 Task: Change the show media change popup to never in interface settings.
Action: Mouse moved to (98, 9)
Screenshot: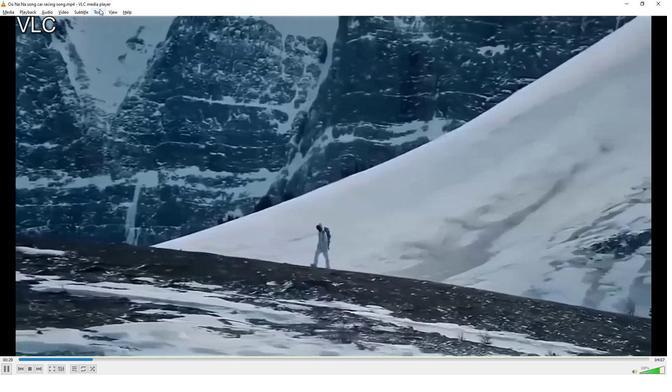 
Action: Mouse pressed left at (98, 9)
Screenshot: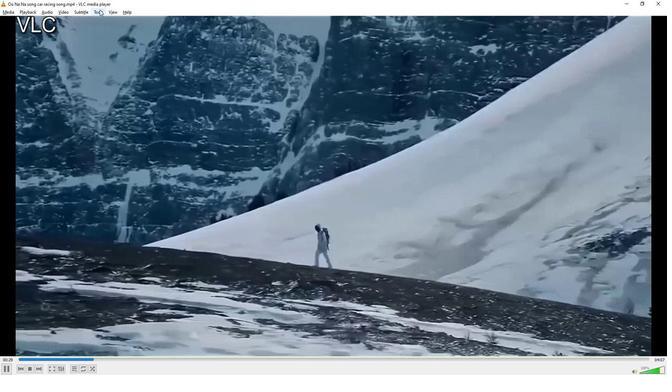 
Action: Mouse moved to (108, 95)
Screenshot: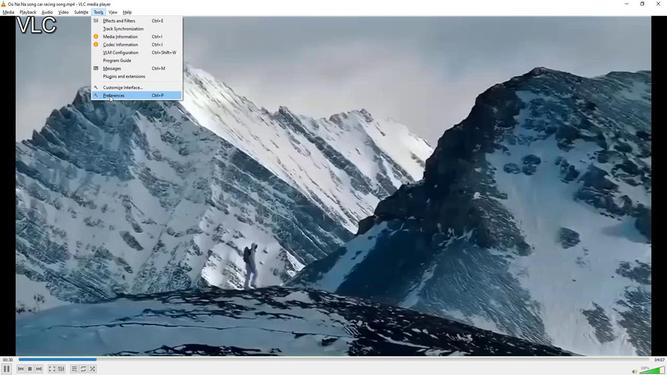 
Action: Mouse pressed left at (108, 95)
Screenshot: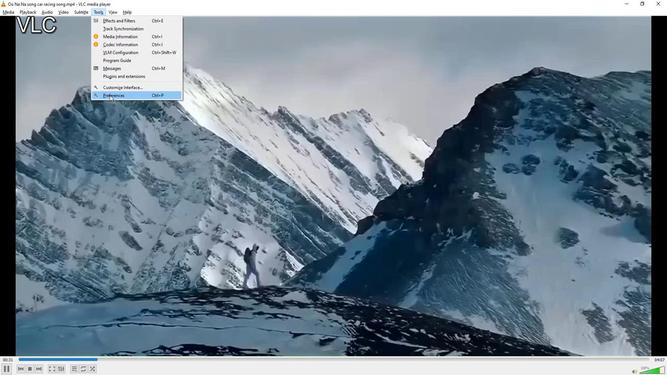 
Action: Mouse moved to (445, 195)
Screenshot: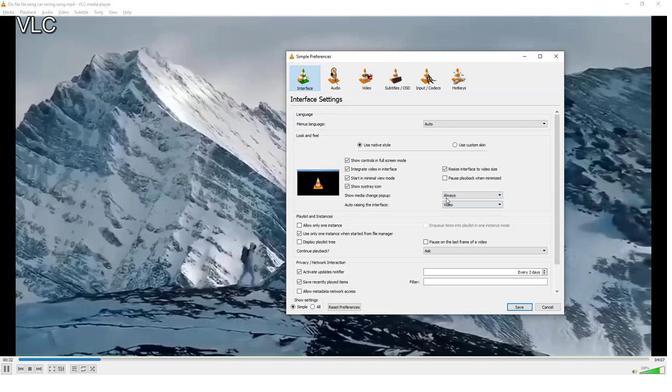 
Action: Mouse pressed left at (445, 195)
Screenshot: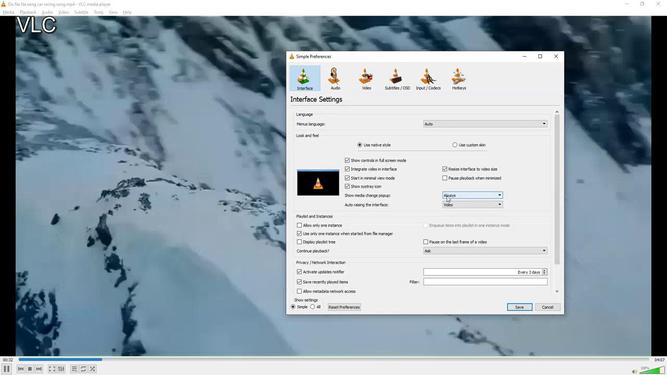 
Action: Mouse moved to (446, 199)
Screenshot: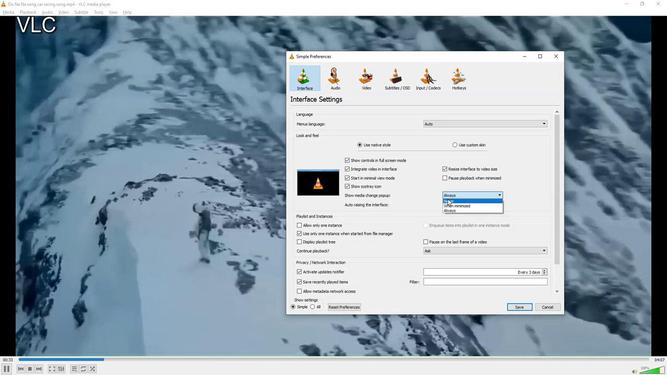 
Action: Mouse pressed left at (446, 199)
Screenshot: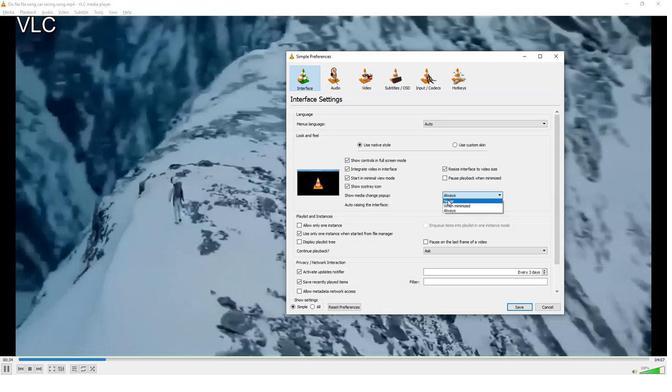 
Action: Mouse moved to (453, 218)
Screenshot: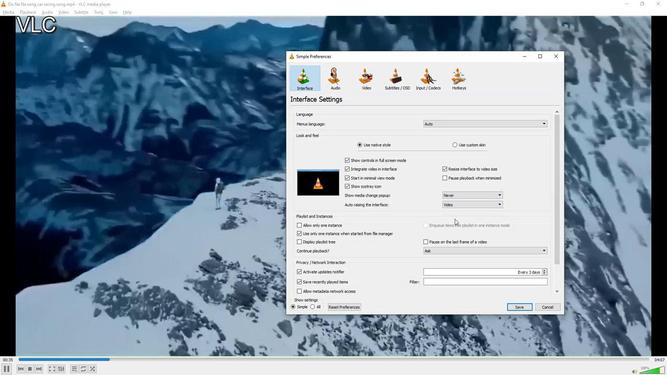 
